 Task: Add Dietz & Watson Pastrami to the cart.
Action: Mouse moved to (968, 330)
Screenshot: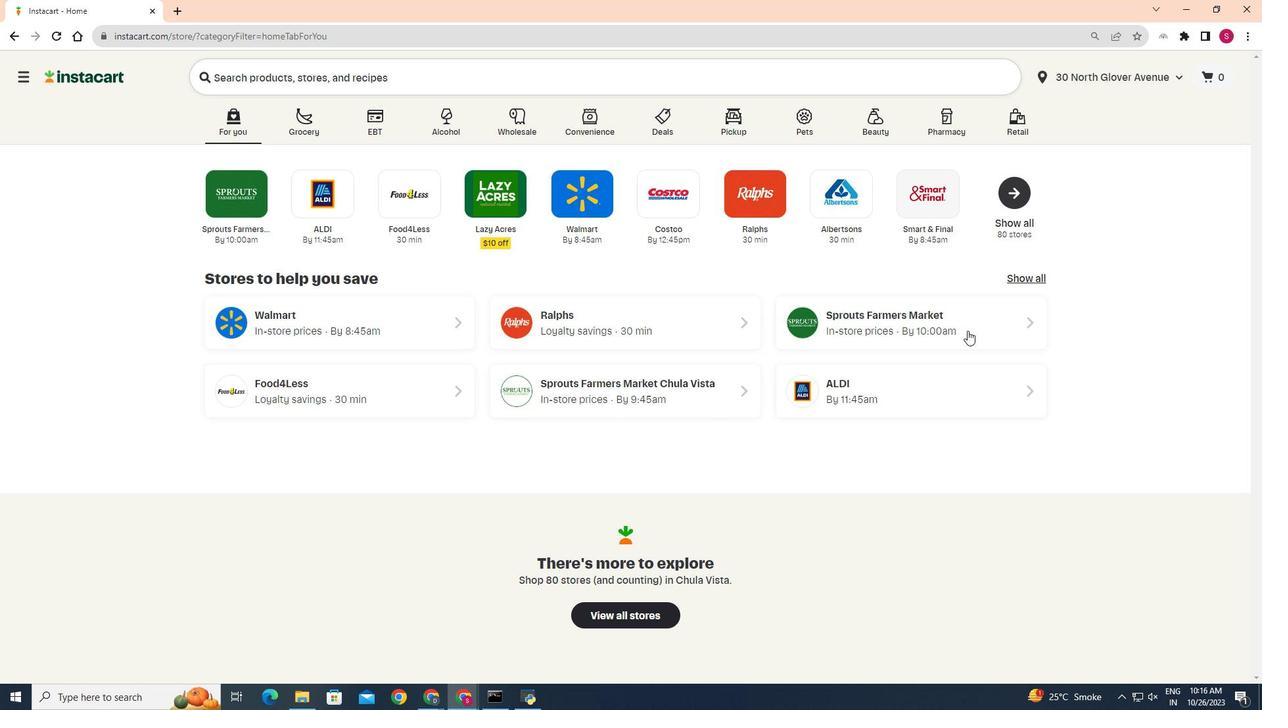 
Action: Mouse pressed left at (968, 330)
Screenshot: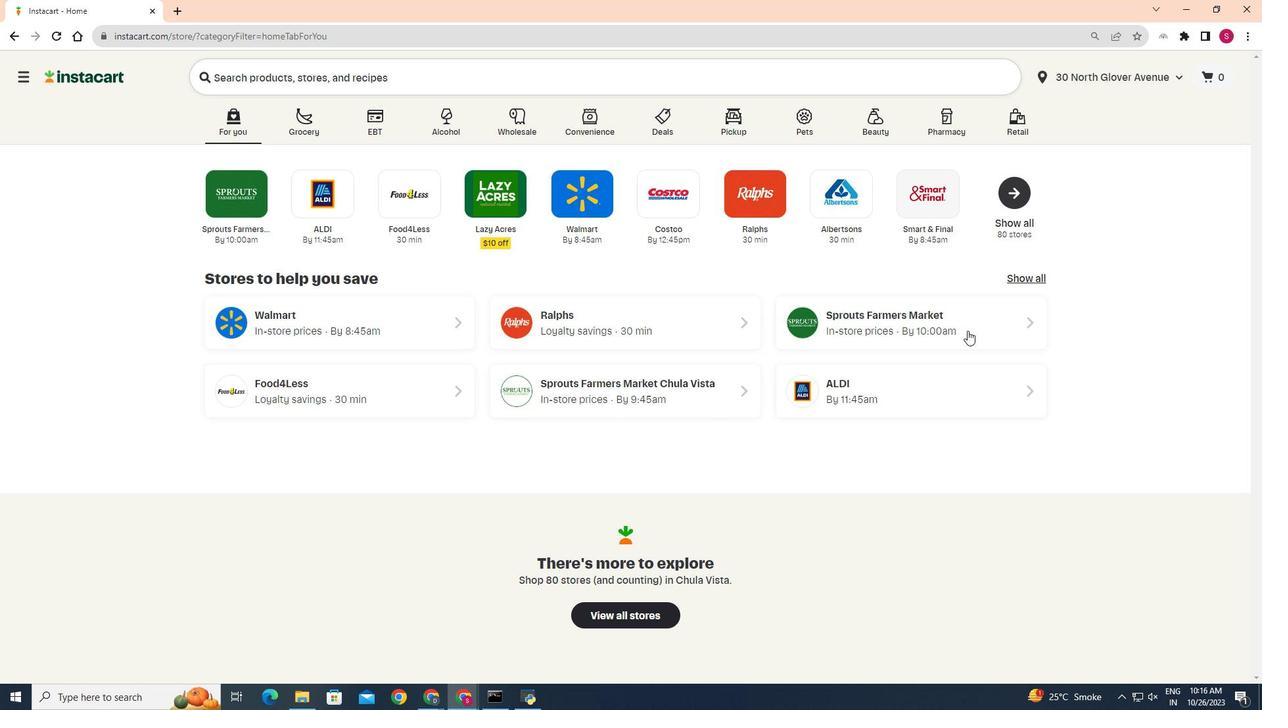 
Action: Mouse moved to (53, 596)
Screenshot: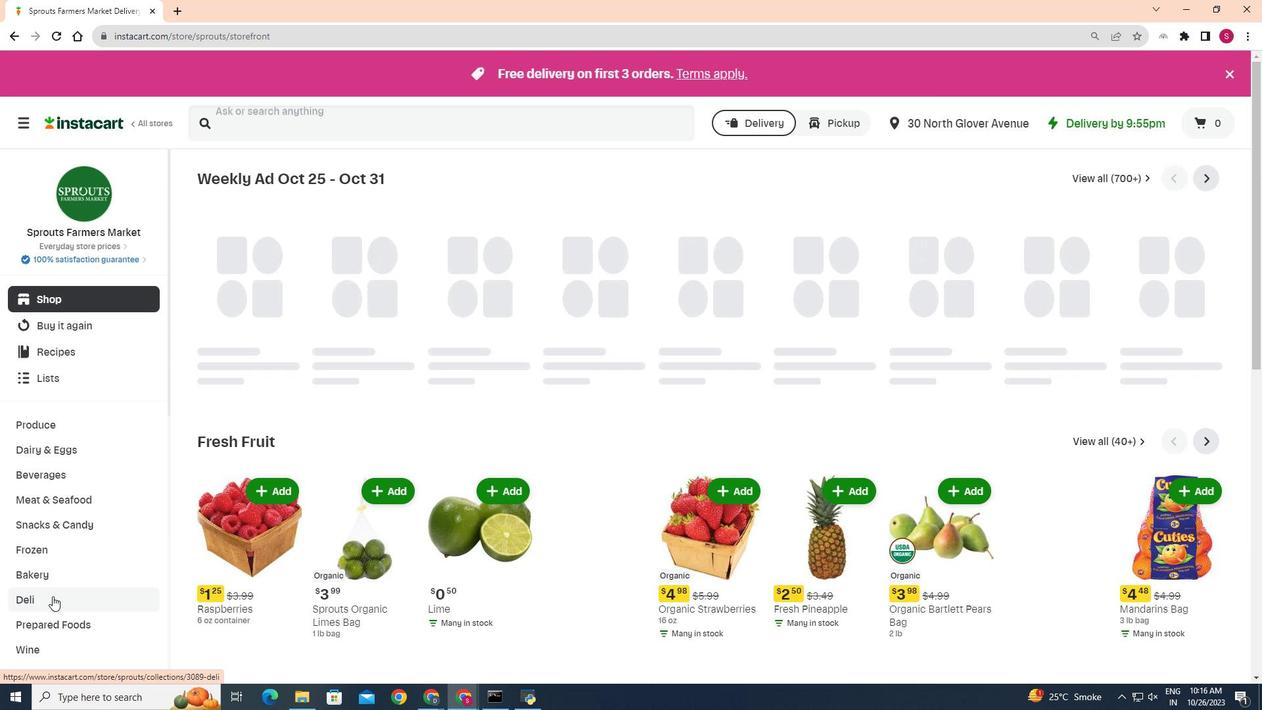 
Action: Mouse pressed left at (53, 596)
Screenshot: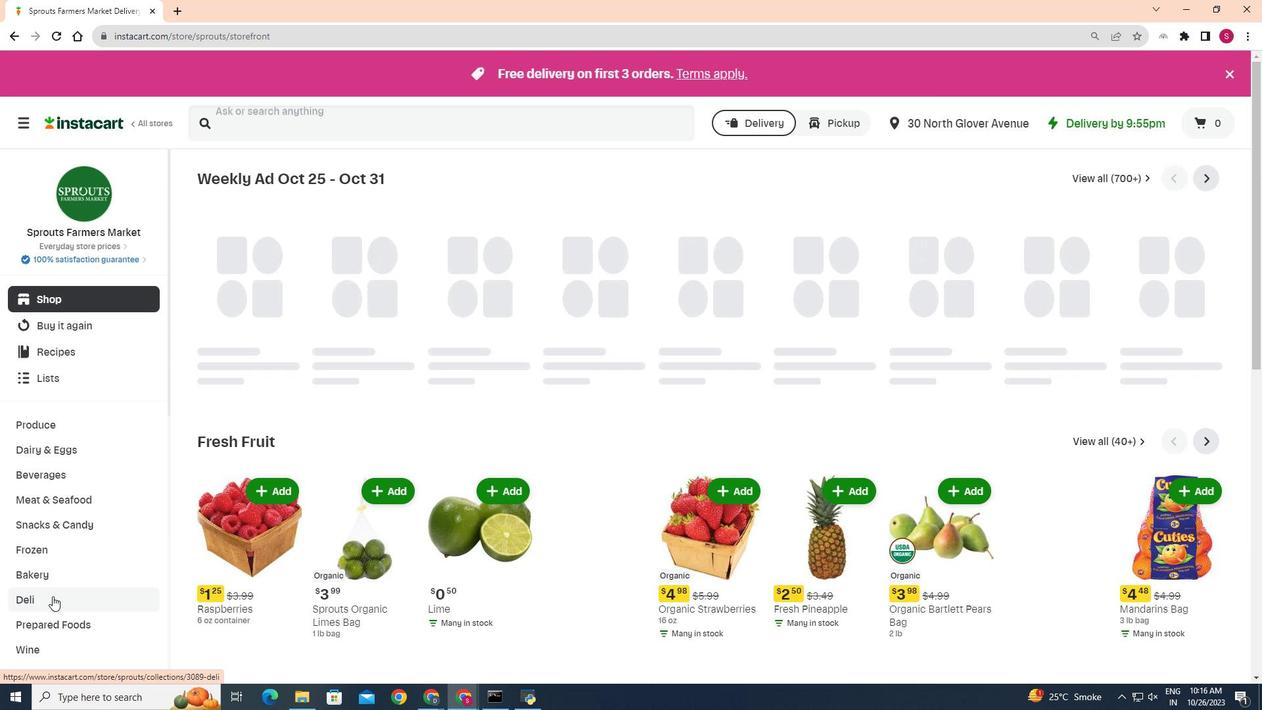
Action: Mouse moved to (272, 210)
Screenshot: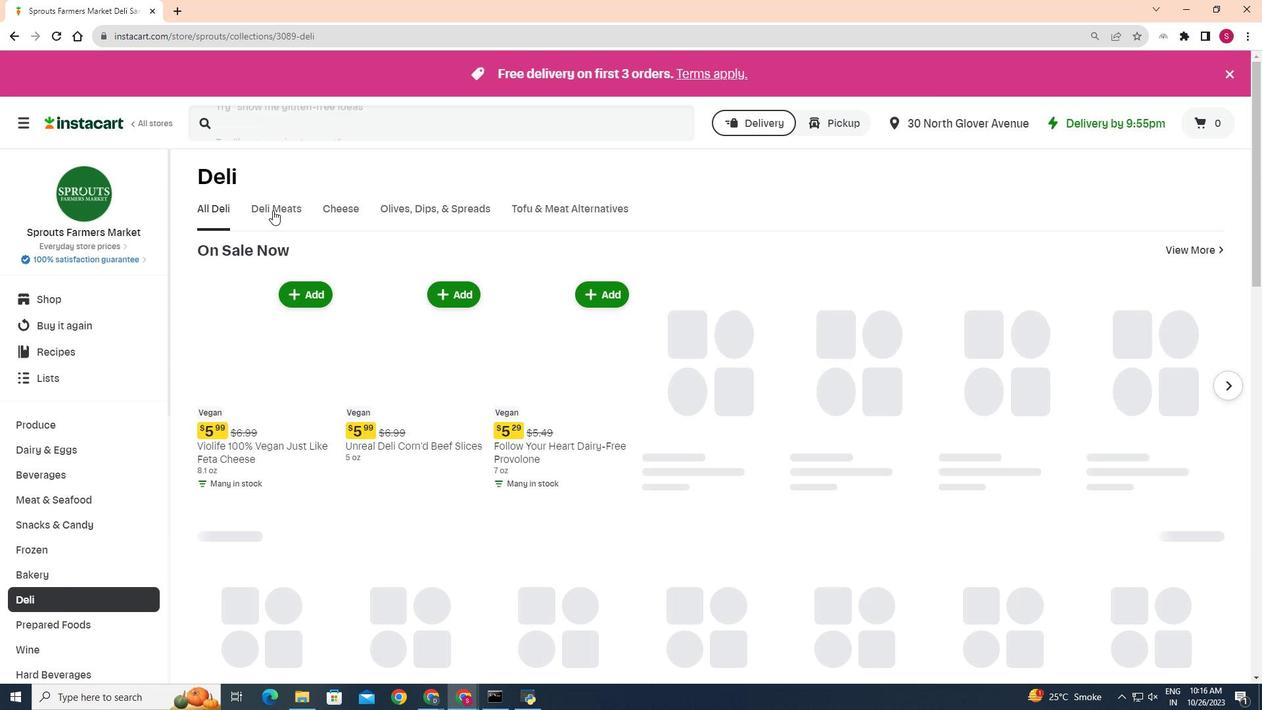 
Action: Mouse pressed left at (272, 210)
Screenshot: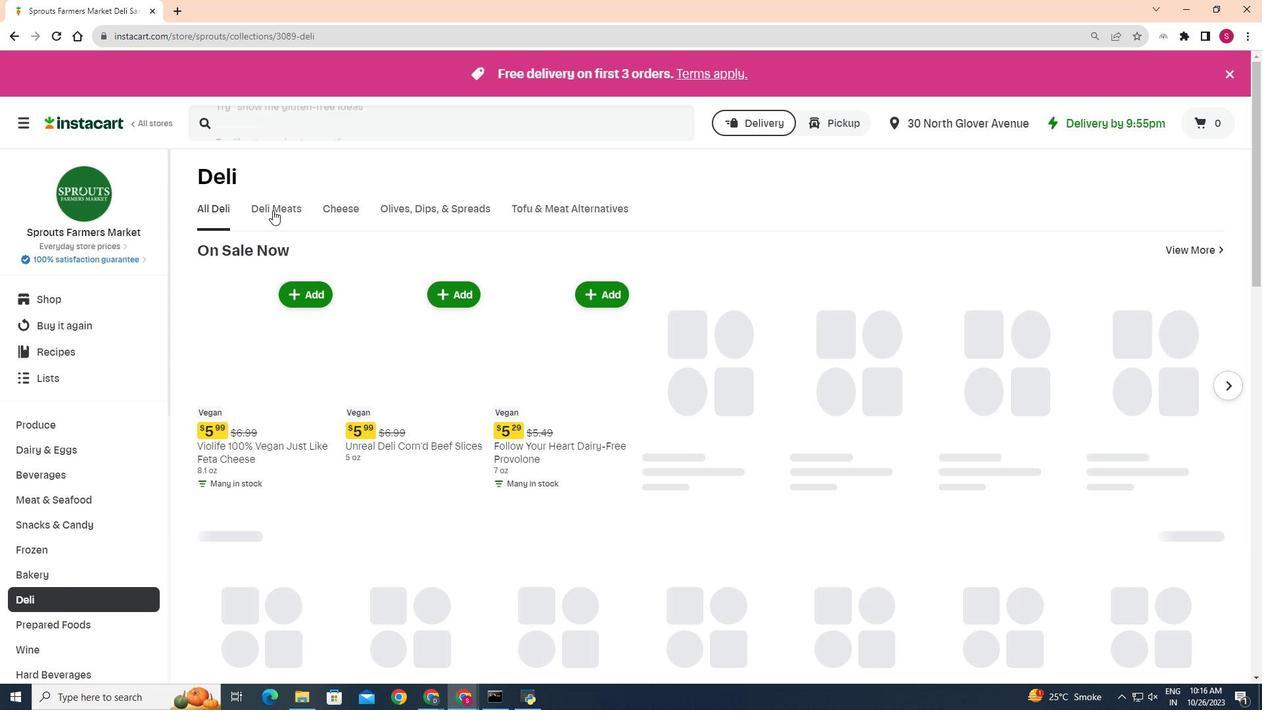 
Action: Mouse moved to (824, 265)
Screenshot: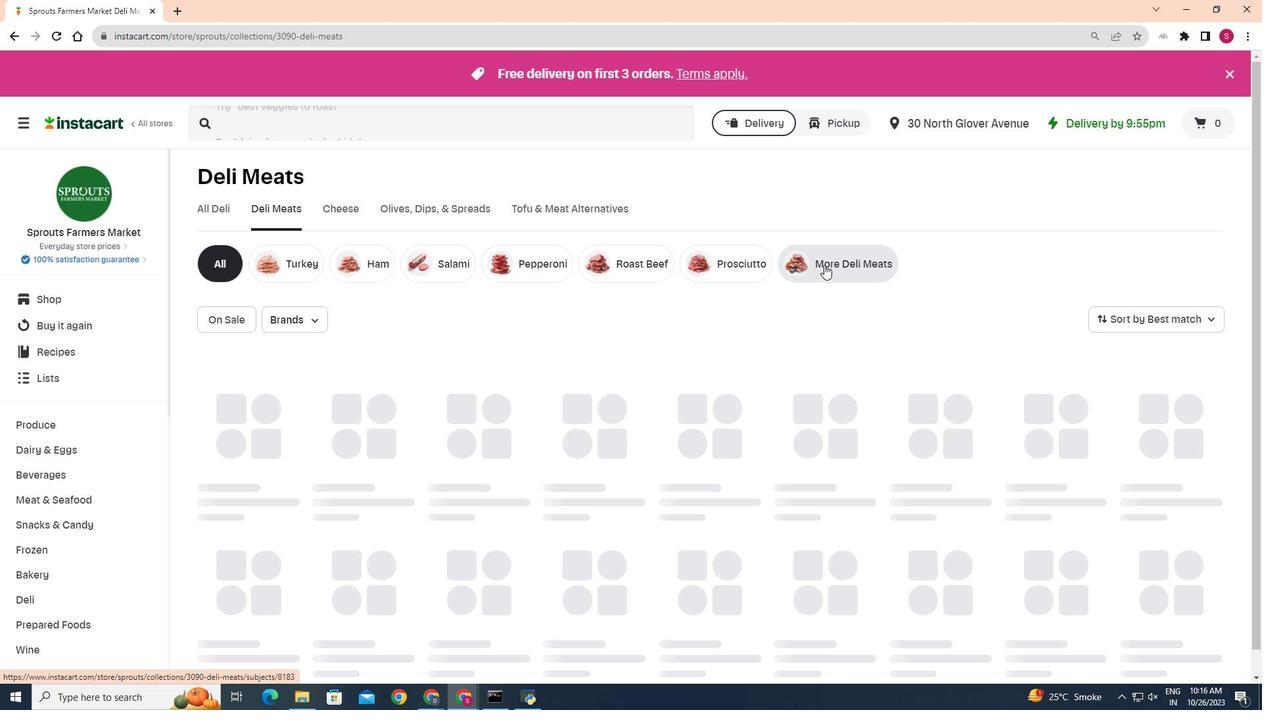 
Action: Mouse pressed left at (824, 265)
Screenshot: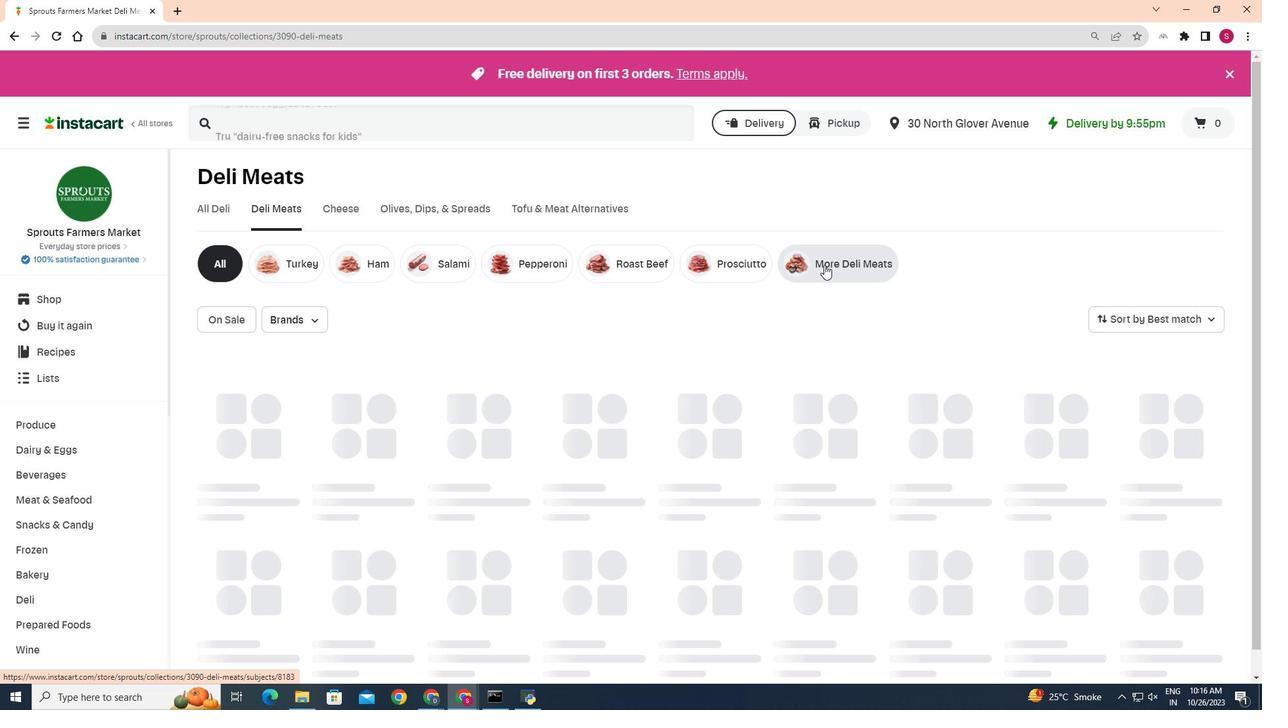
Action: Mouse moved to (393, 390)
Screenshot: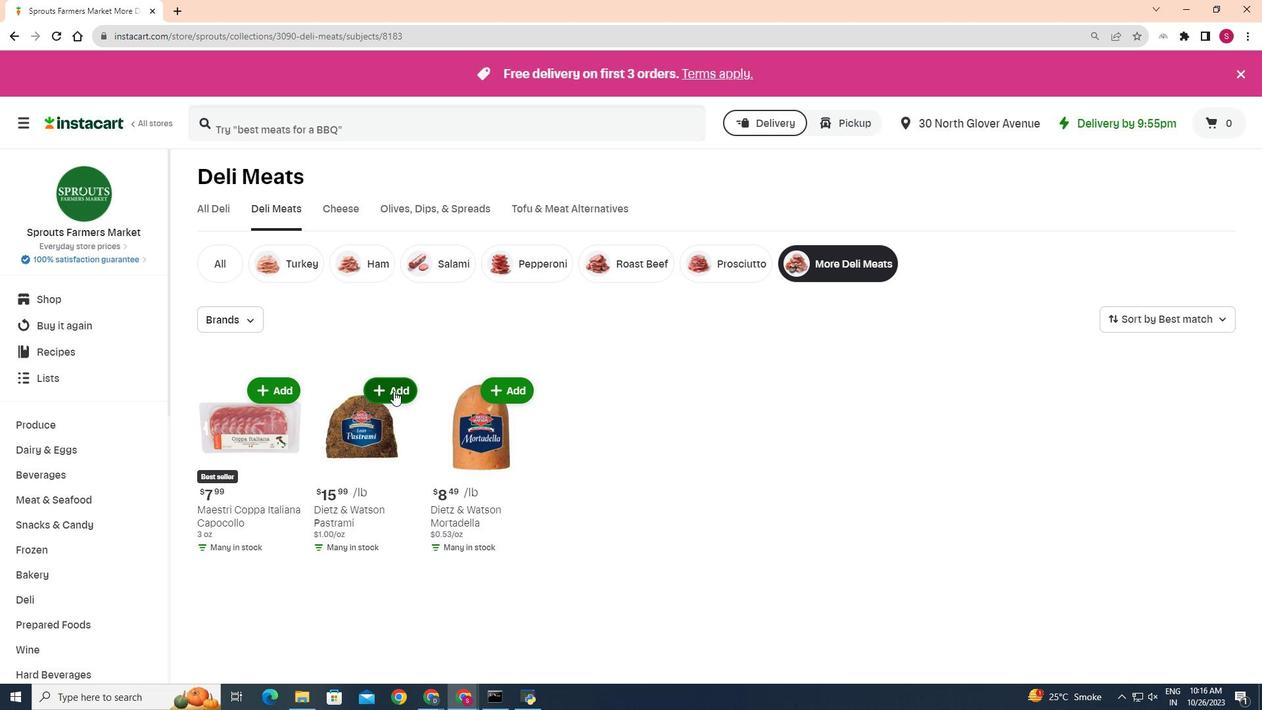 
Action: Mouse pressed left at (393, 390)
Screenshot: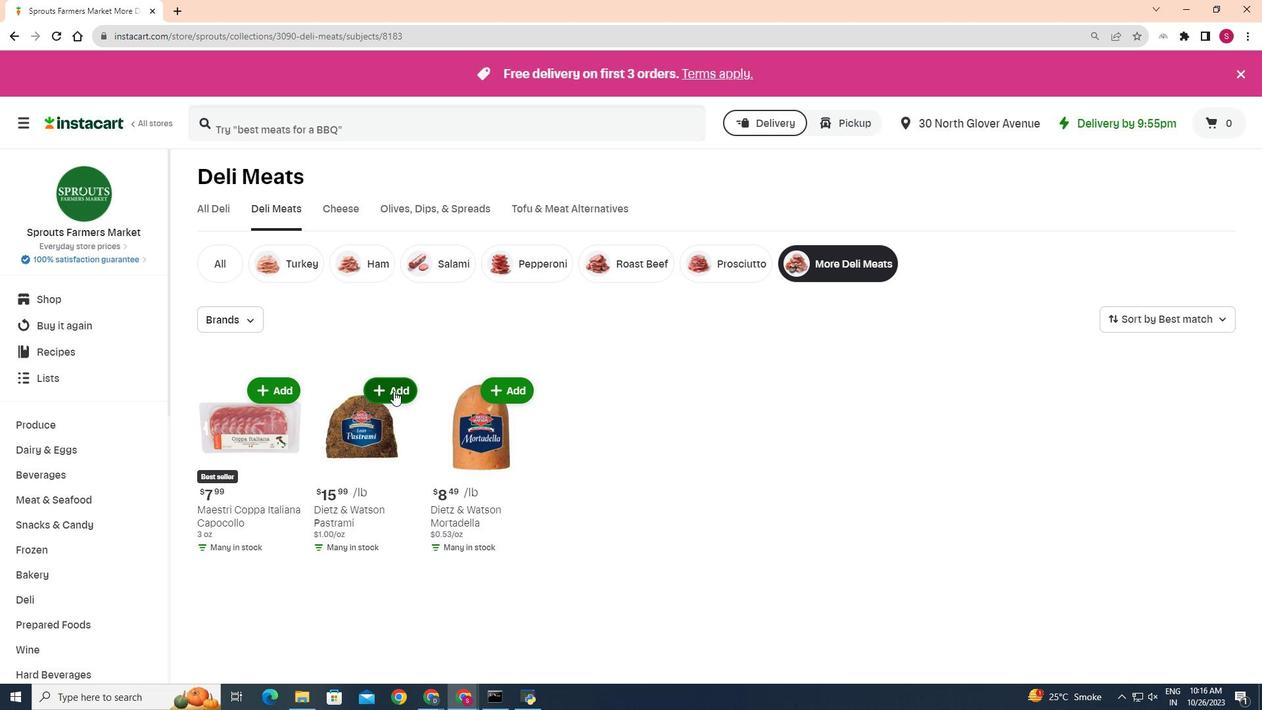 
Action: Mouse moved to (503, 353)
Screenshot: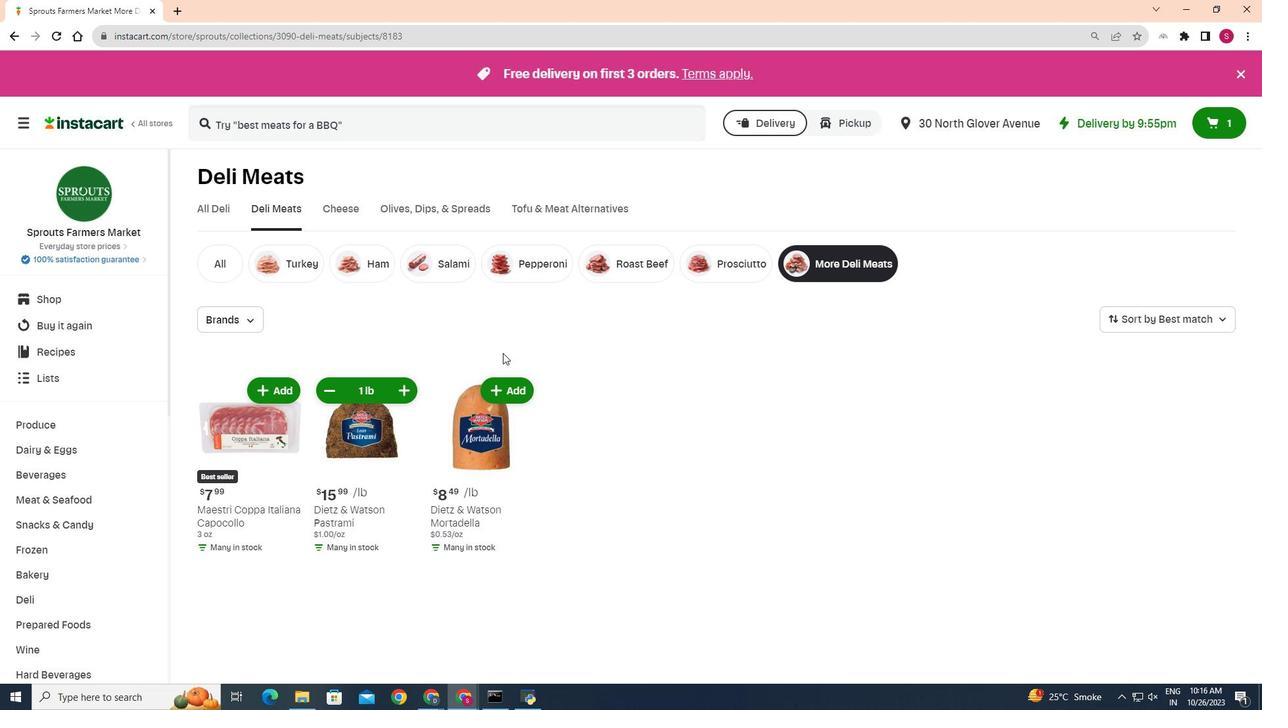 
